 Task: In the  document retention.docx Select the first Column and change text color to  'Black' Apply the command  'Undo' Apply the command  Redo
Action: Mouse moved to (319, 396)
Screenshot: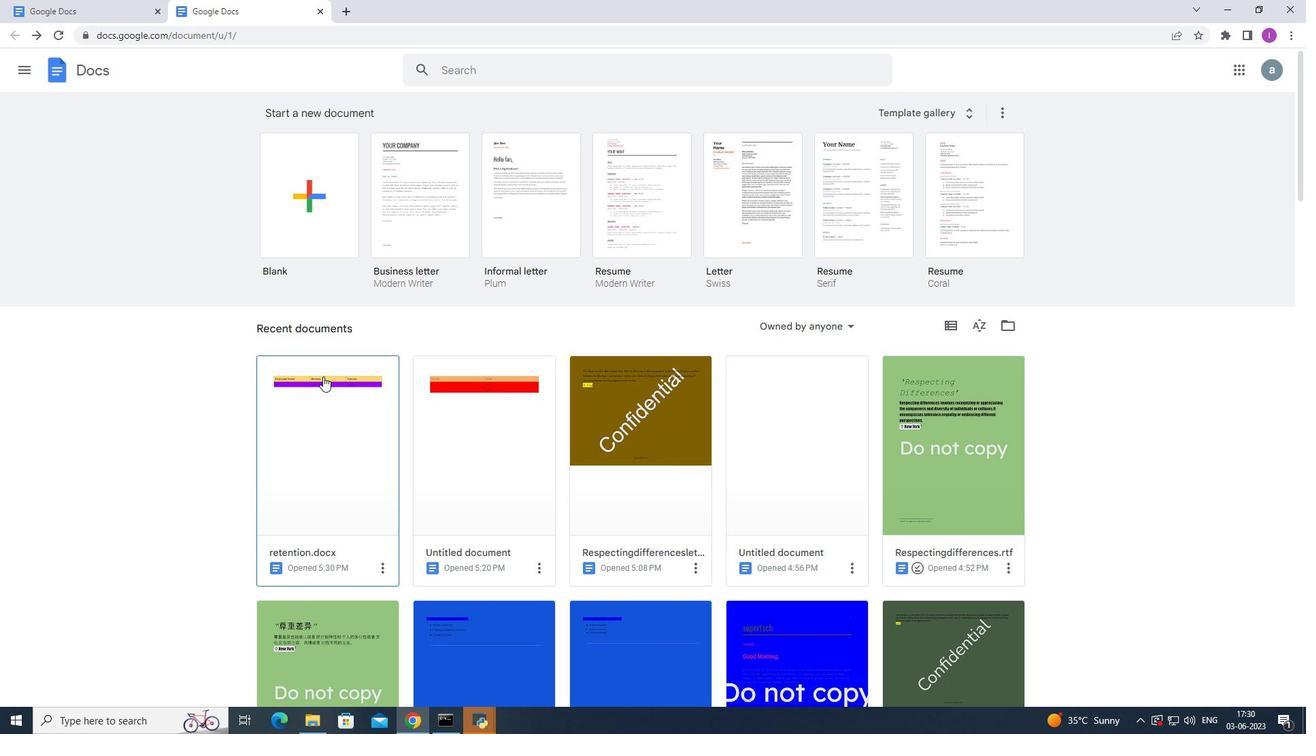 
Action: Mouse pressed left at (319, 396)
Screenshot: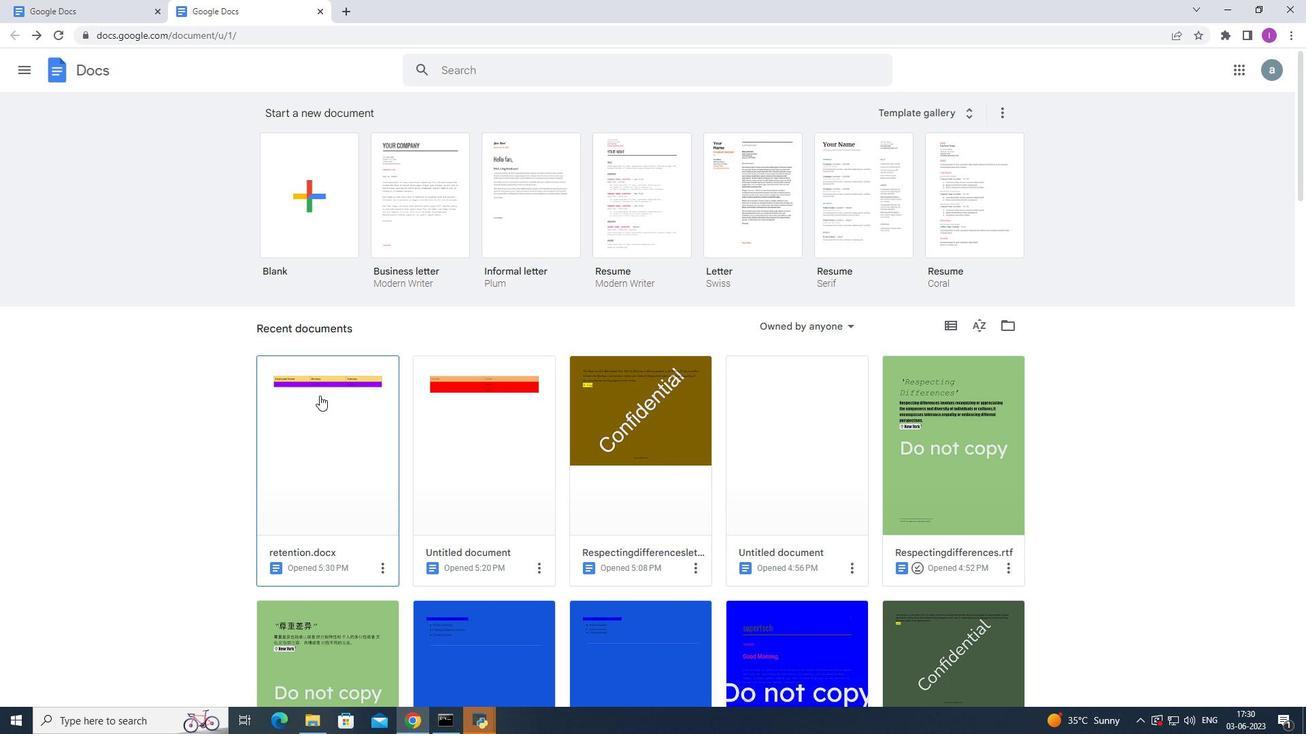 
Action: Mouse moved to (766, 238)
Screenshot: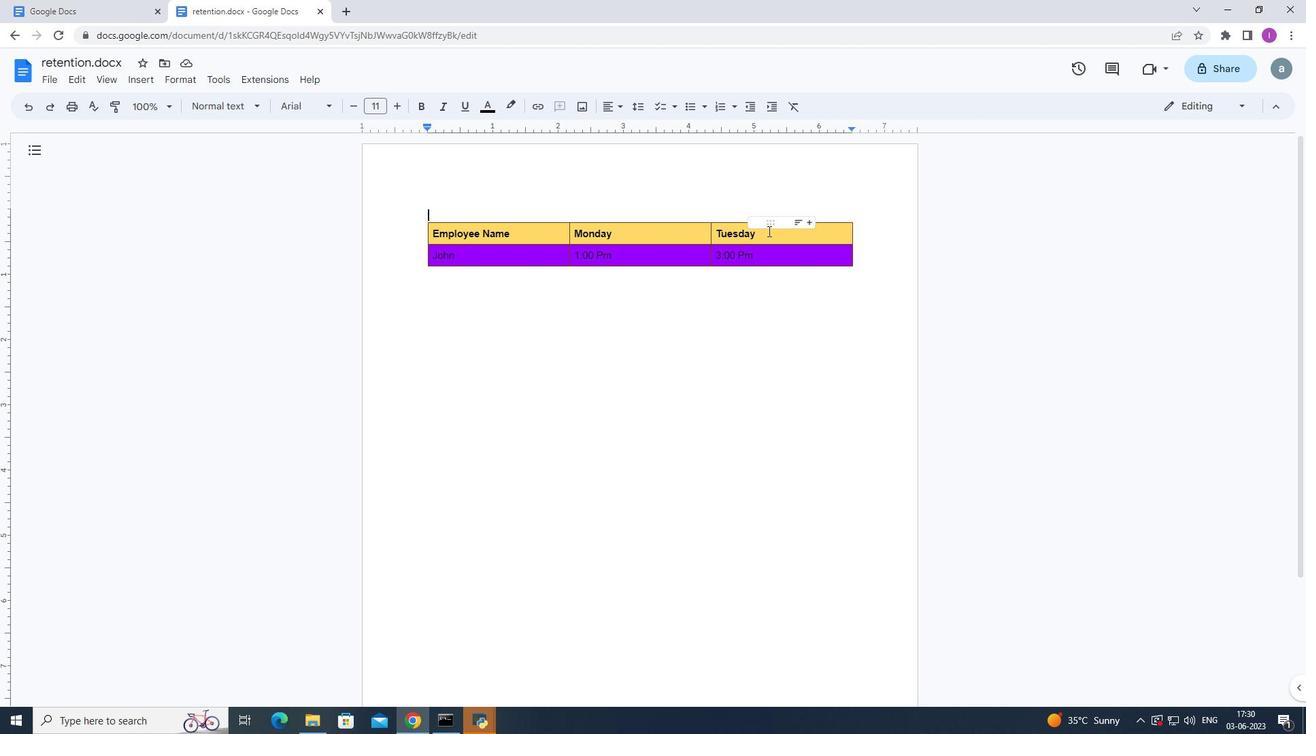 
Action: Mouse pressed left at (766, 238)
Screenshot: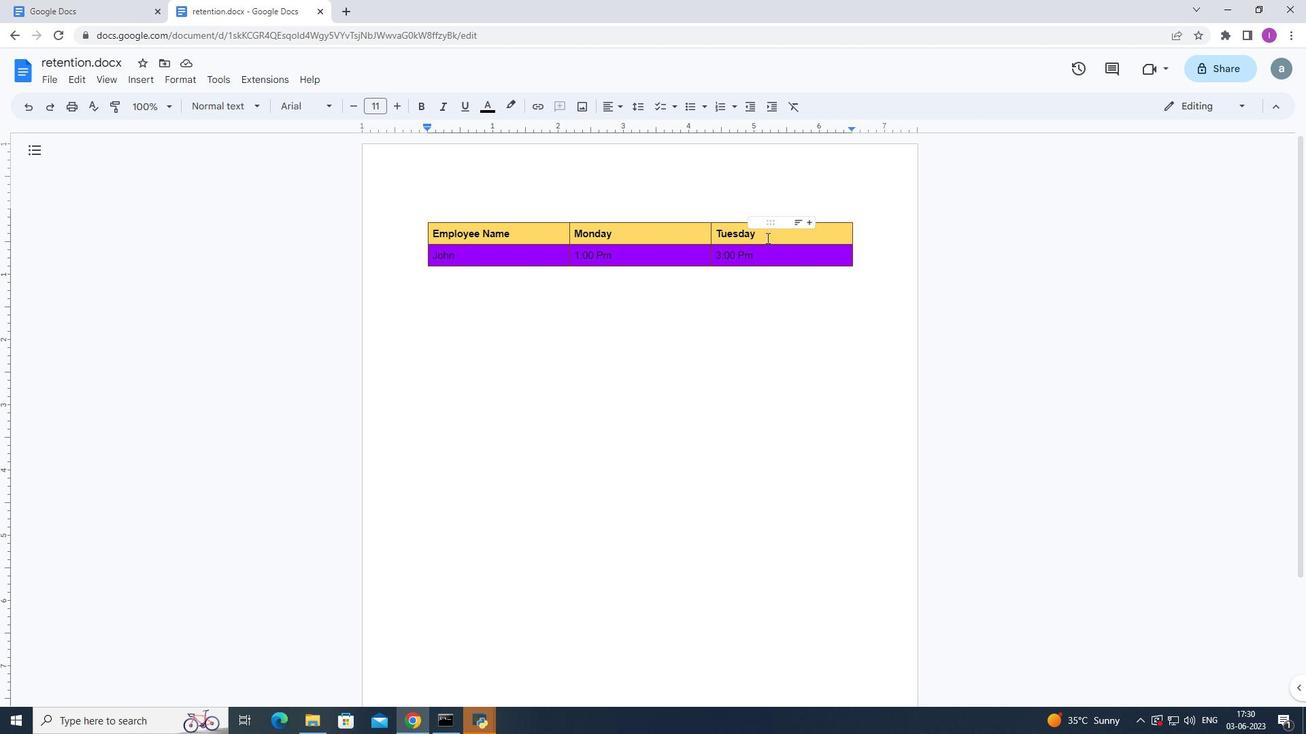 
Action: Mouse moved to (490, 107)
Screenshot: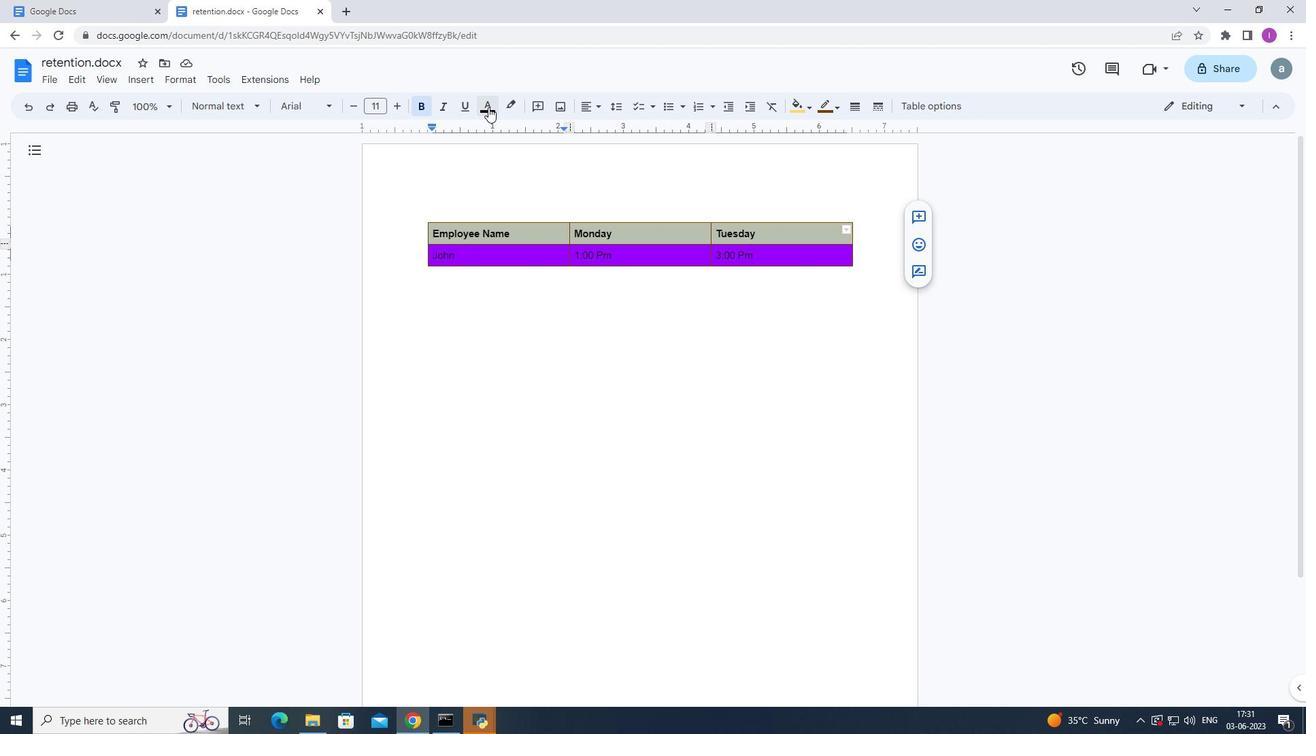 
Action: Mouse pressed left at (490, 107)
Screenshot: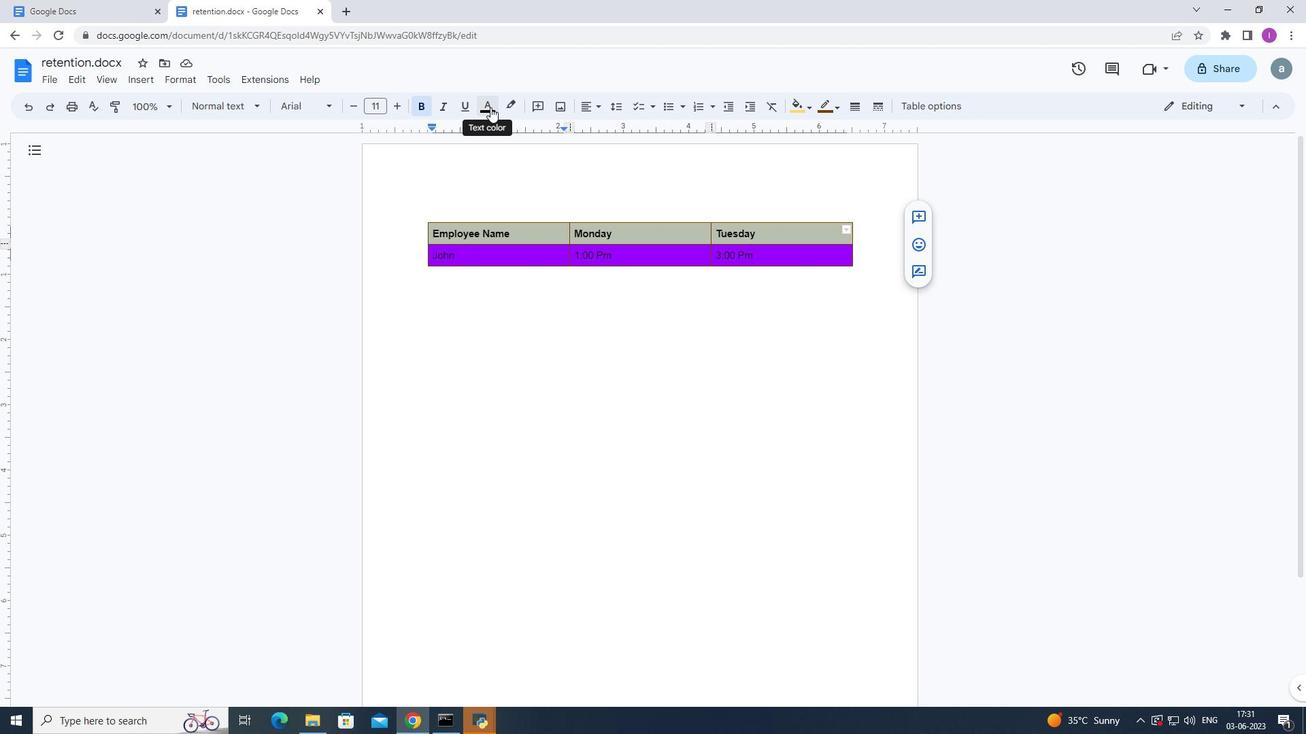 
Action: Mouse moved to (491, 129)
Screenshot: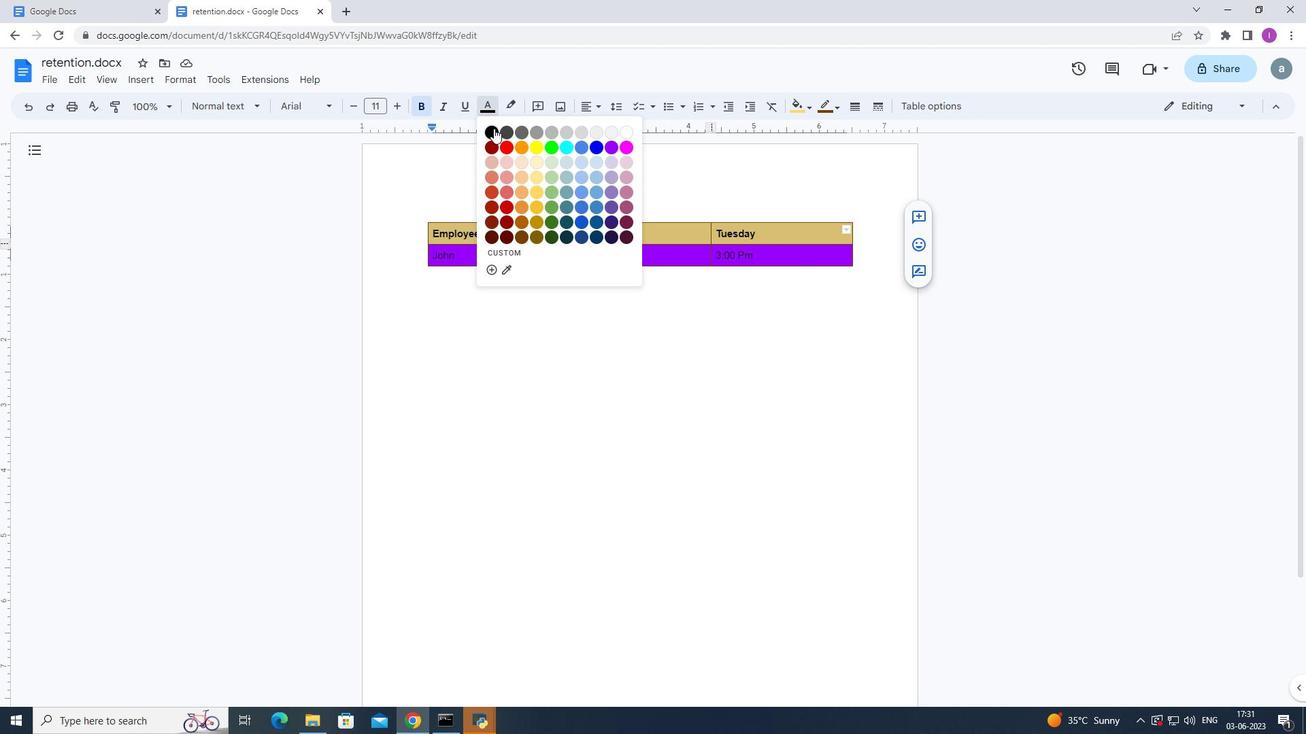 
Action: Mouse pressed left at (491, 129)
Screenshot: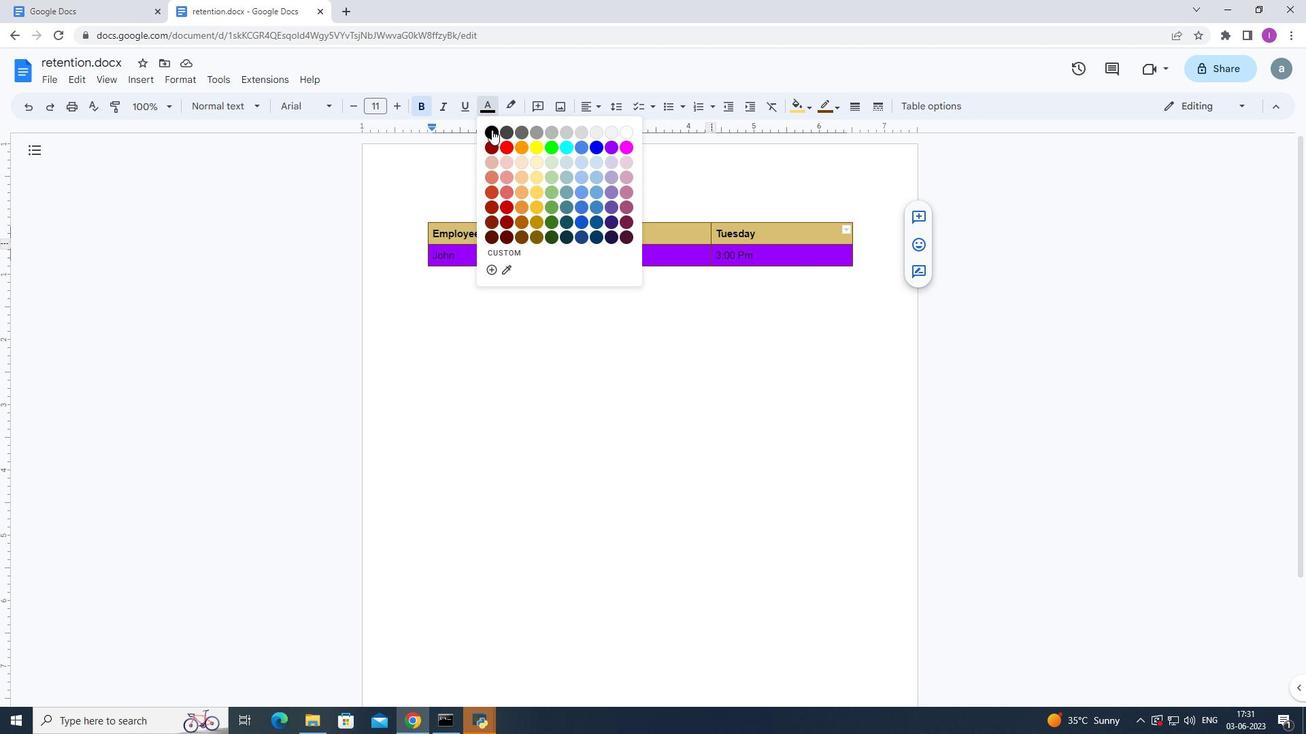 
Action: Mouse moved to (287, 215)
Screenshot: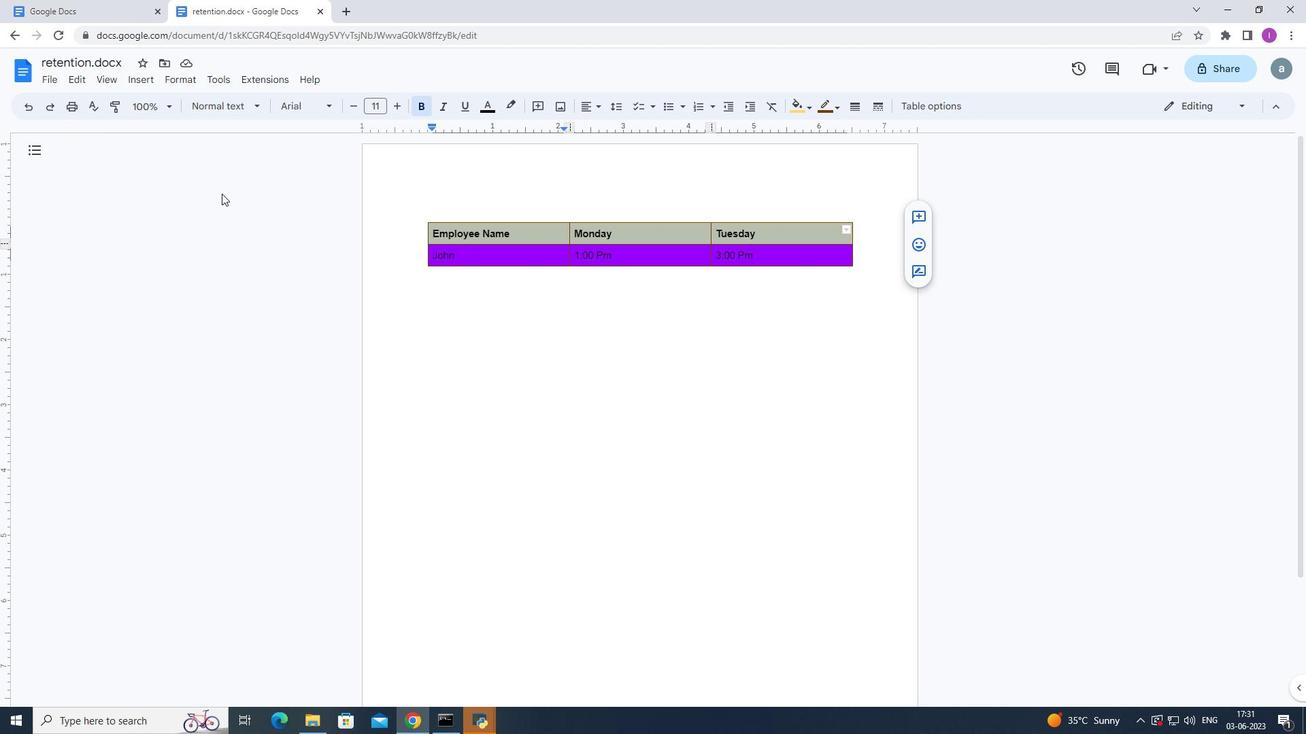 
Action: Mouse pressed left at (287, 215)
Screenshot: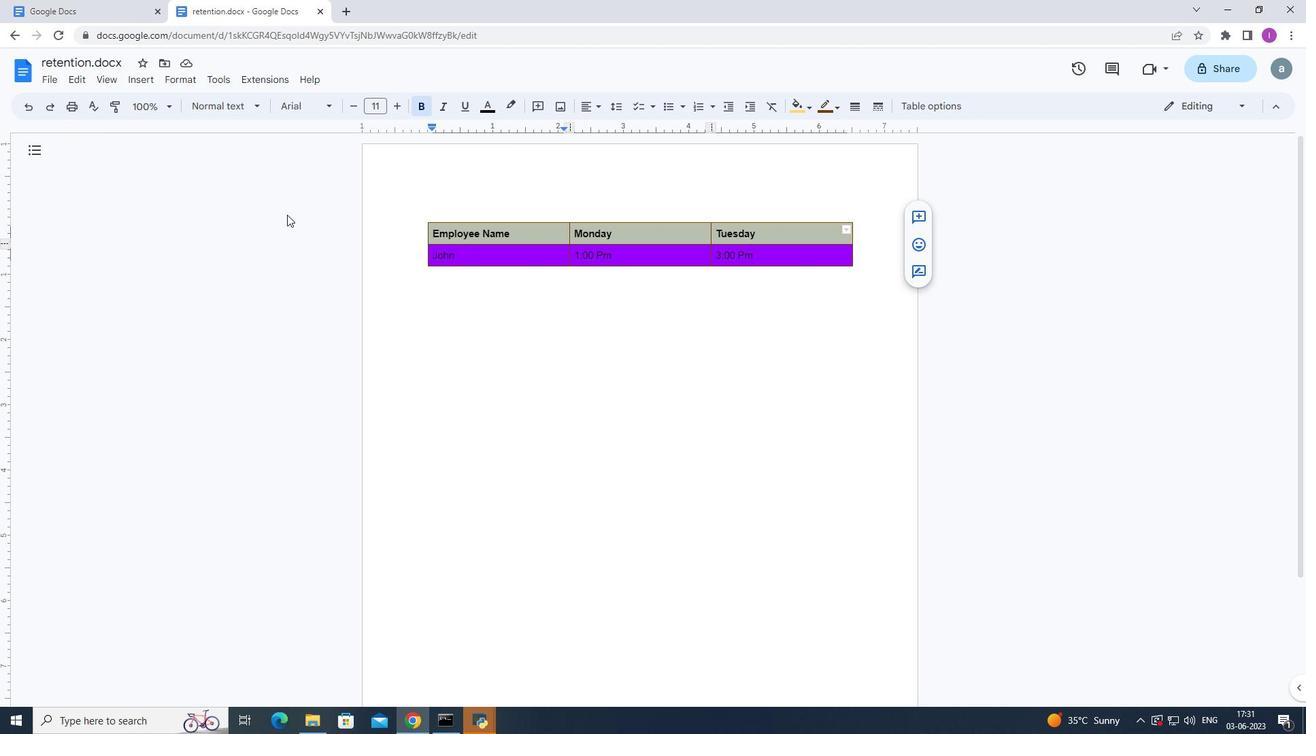 
Action: Mouse moved to (32, 112)
Screenshot: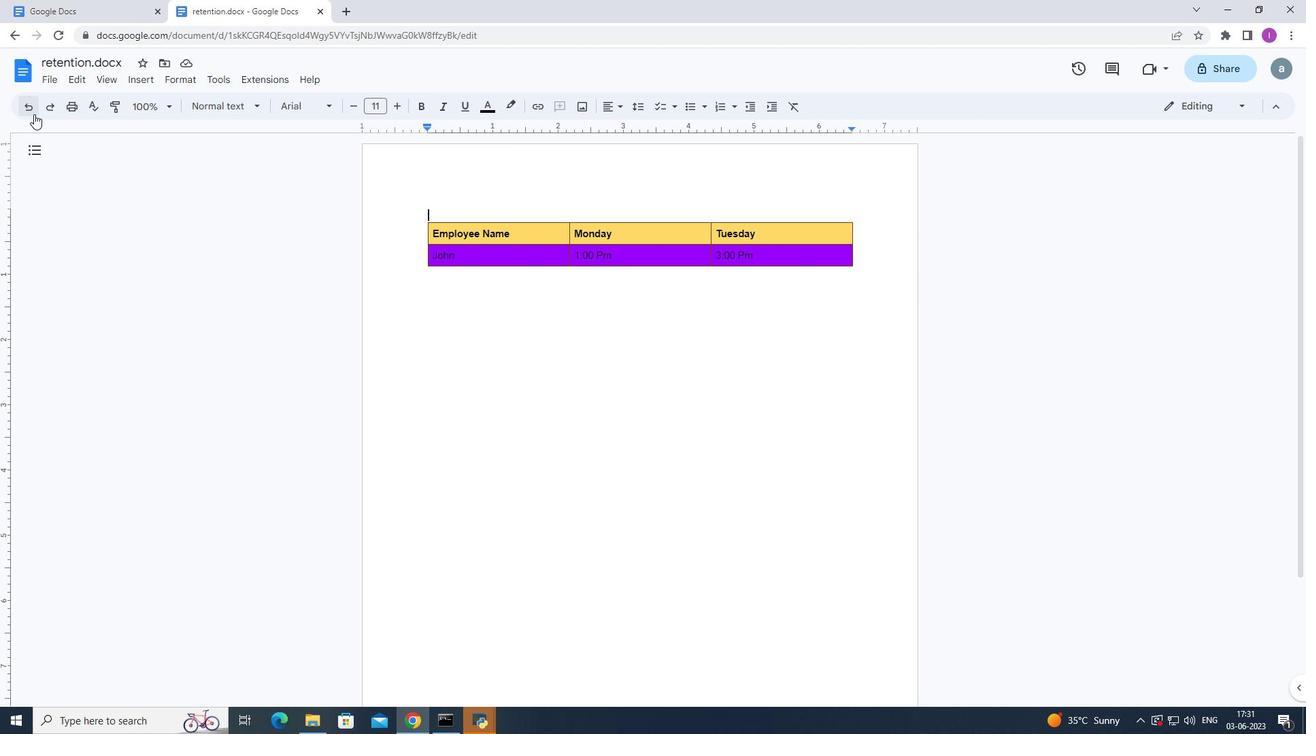 
Action: Mouse pressed left at (32, 112)
Screenshot: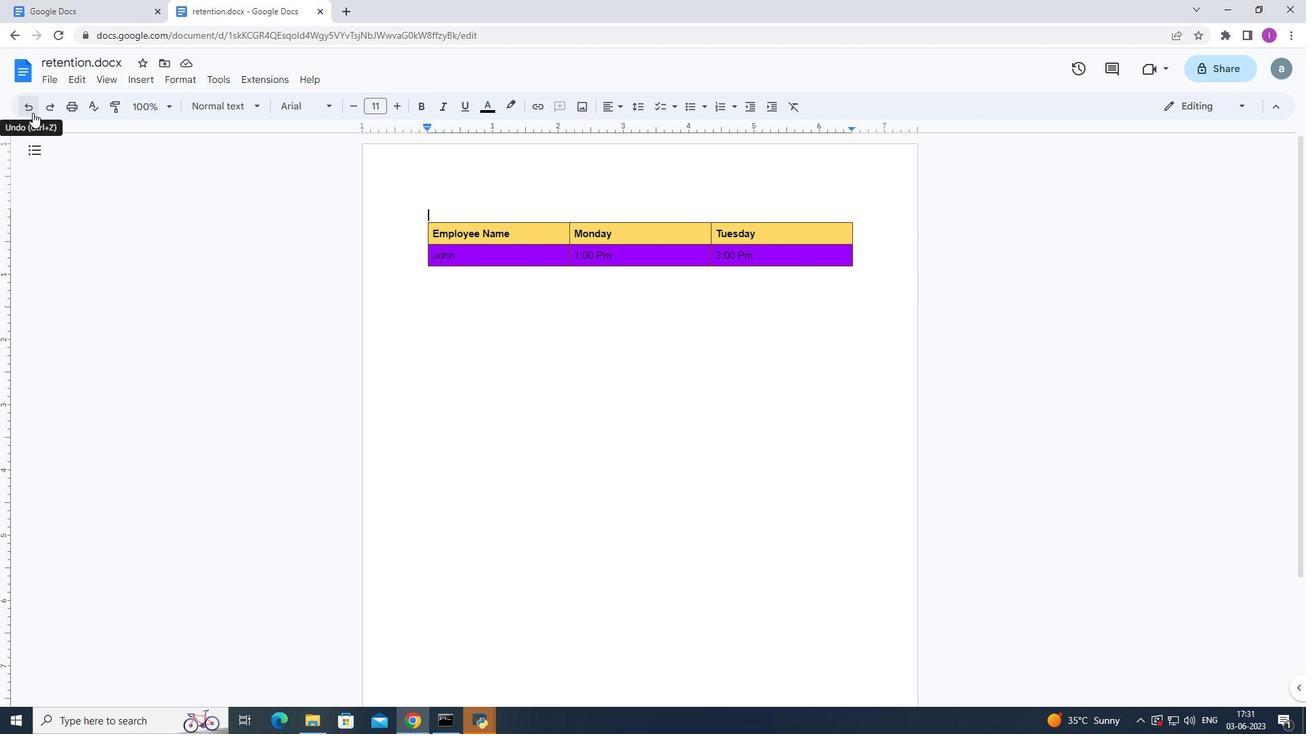 
Action: Mouse moved to (51, 110)
Screenshot: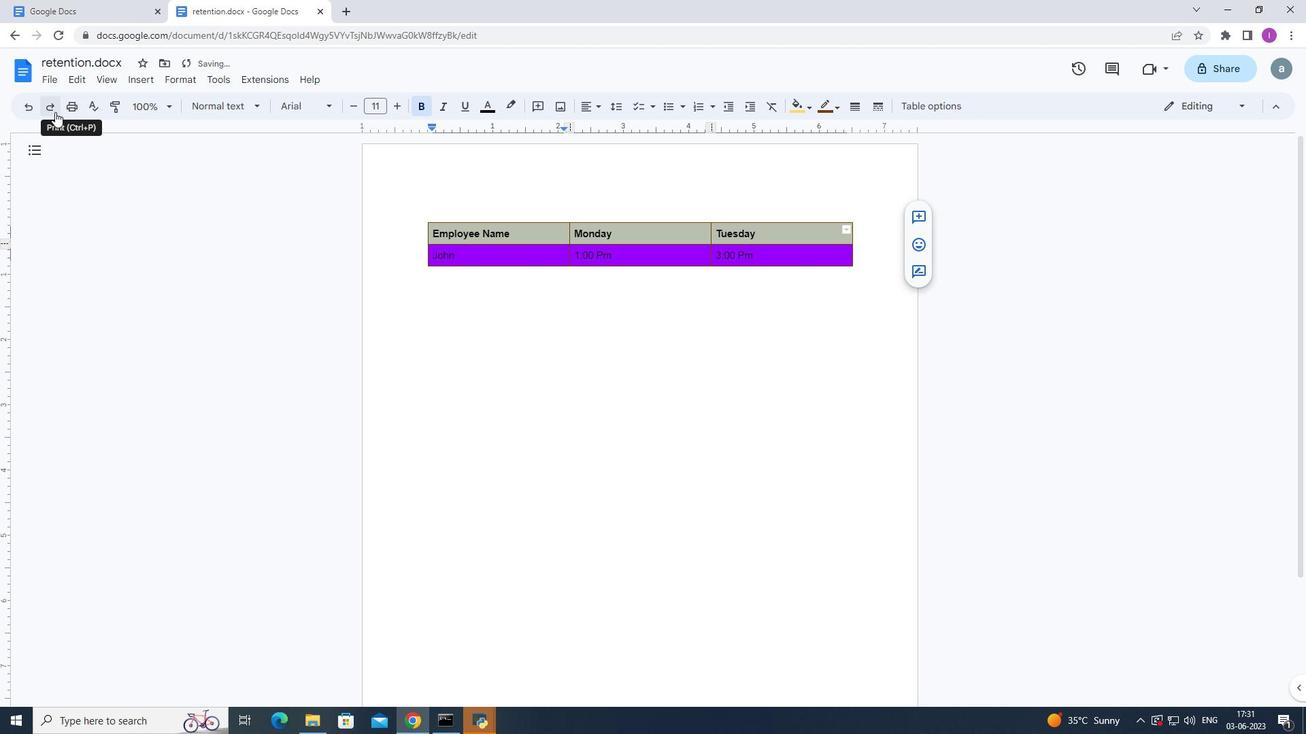 
Action: Mouse pressed left at (51, 110)
Screenshot: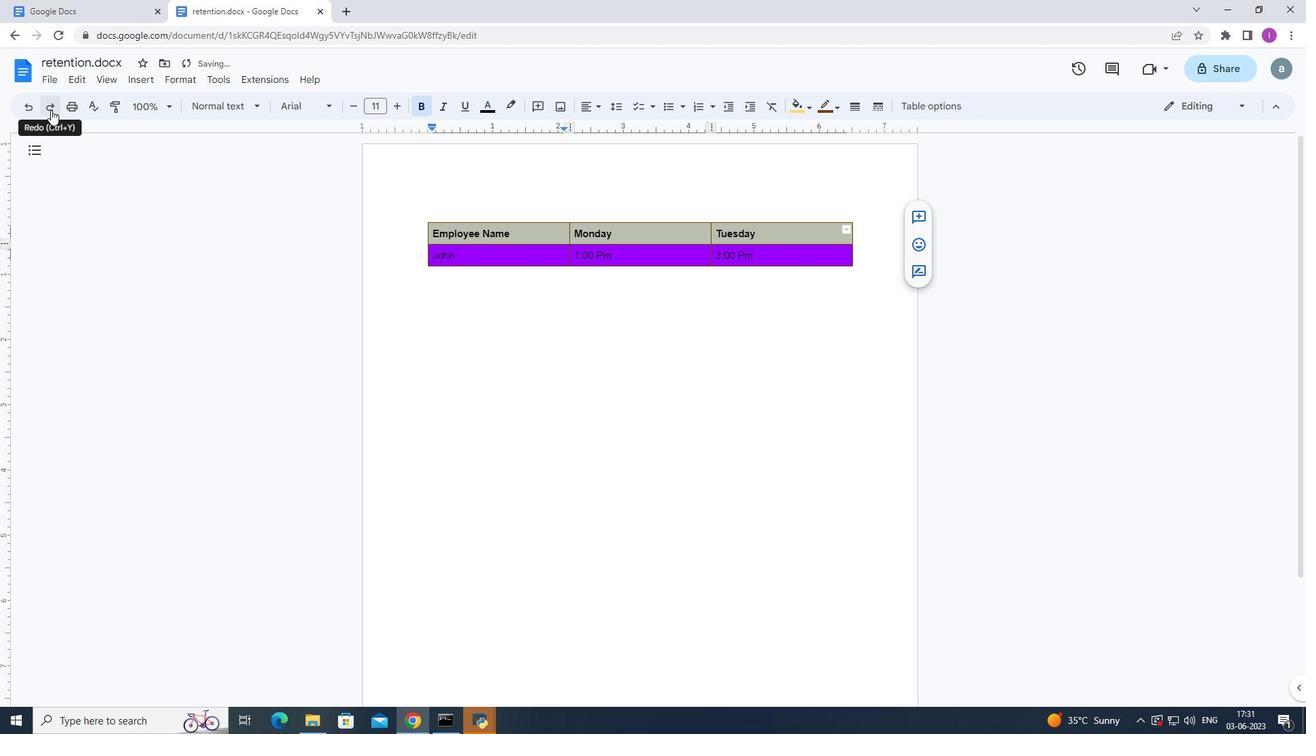 
Action: Mouse moved to (425, 358)
Screenshot: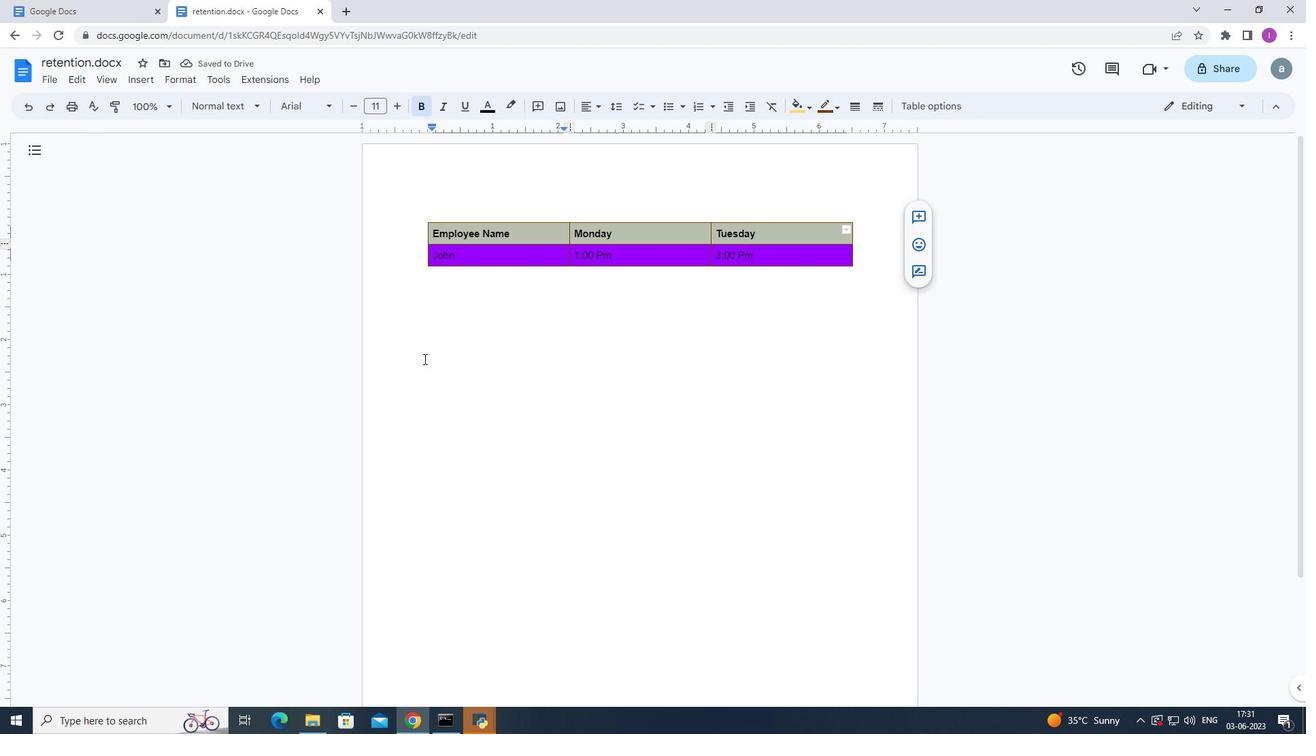 
